 Task: Add an event with the title Second Coffee Meeting with a Client, date '2023/10/17', time 8:30 AM to 10:30 AMand add a description: The employee will receive specific and constructive feedback regarding their performance, highlighting areas of strength and areas that require improvement. The feedback will be based on objective criteria and performance metrics.Select event color  Banana . Add location for the event as: 654 Sheikh Zayed Grand Mosque, Abu Dhabi, UAE, logged in from the account softage.6@softage.netand send the event invitation to softage.10@softage.net and softage.4@softage.net. Set a reminder for the event Doesn't repeat
Action: Mouse moved to (77, 95)
Screenshot: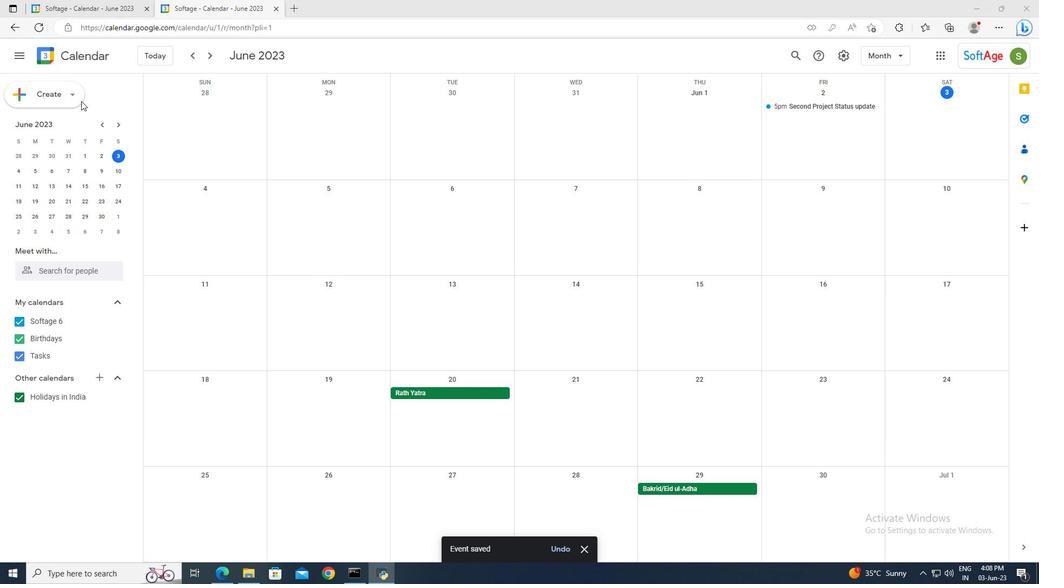 
Action: Mouse pressed left at (77, 95)
Screenshot: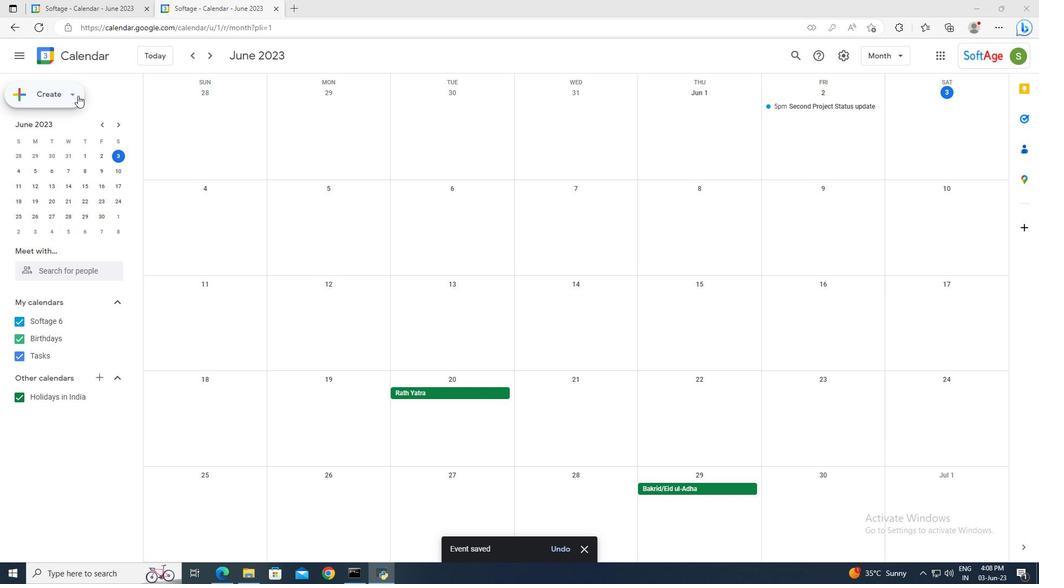 
Action: Mouse moved to (80, 124)
Screenshot: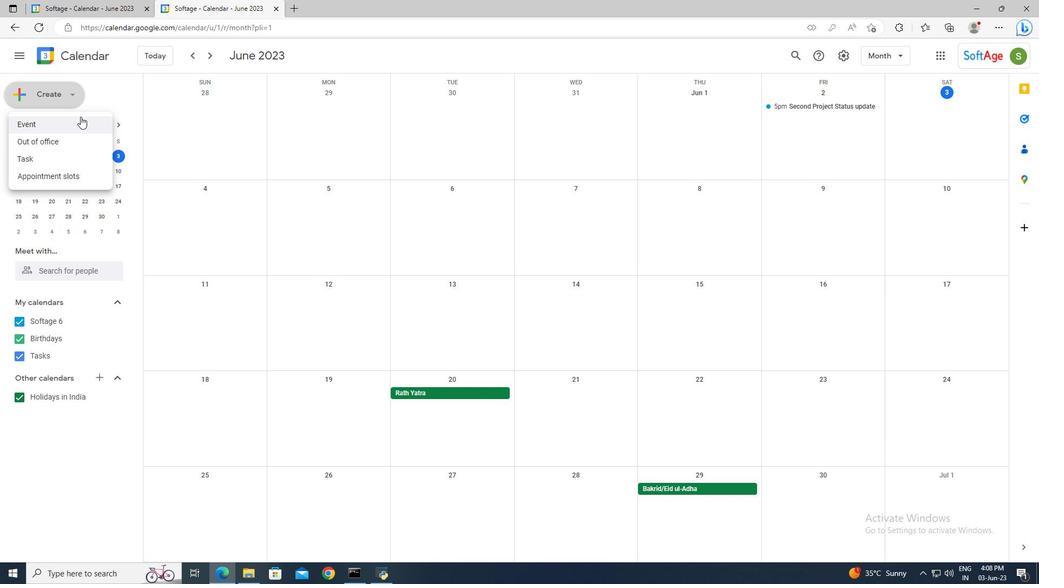 
Action: Mouse pressed left at (80, 124)
Screenshot: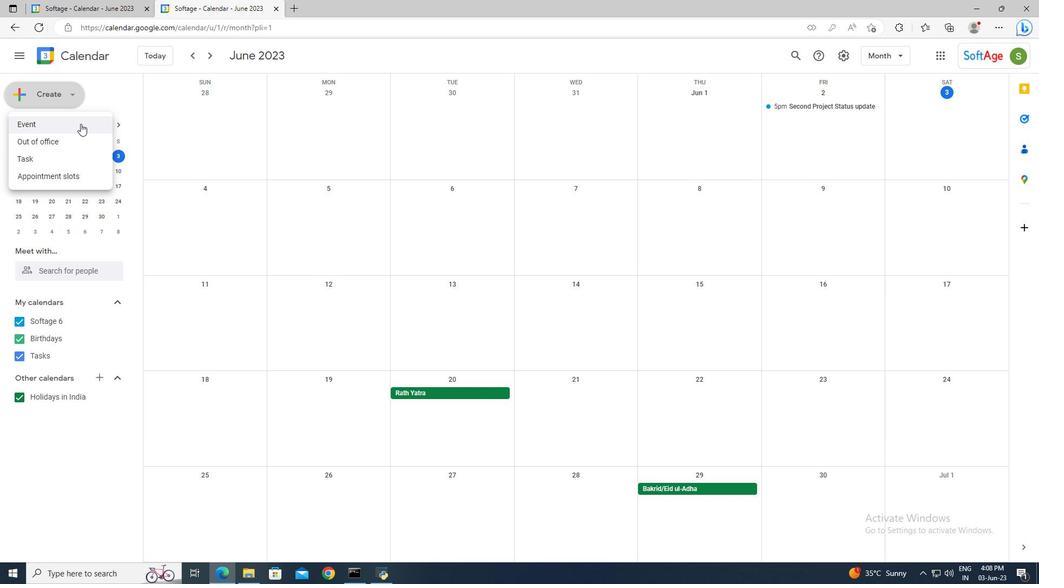 
Action: Mouse moved to (773, 363)
Screenshot: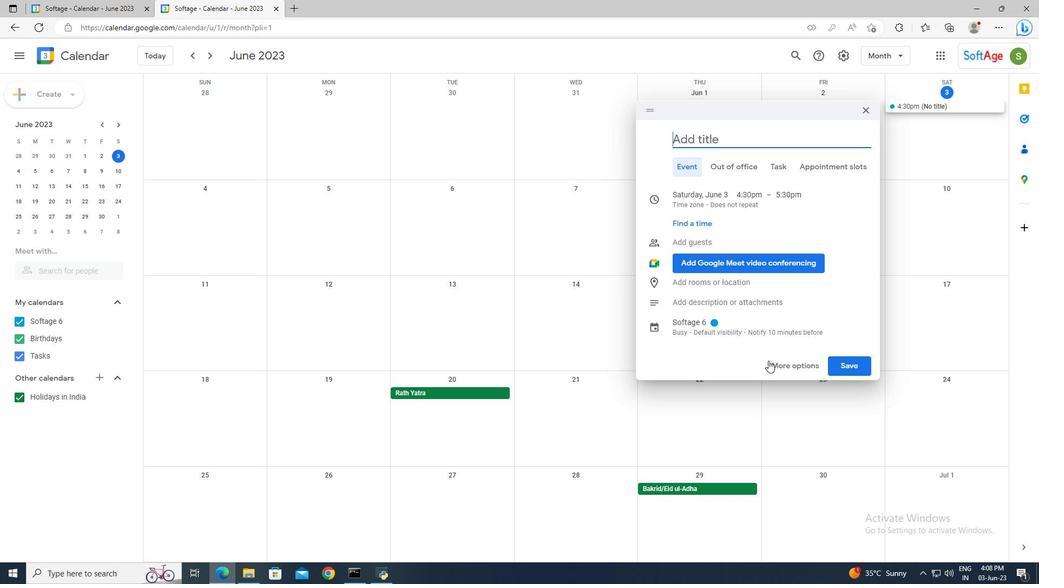
Action: Mouse pressed left at (773, 363)
Screenshot: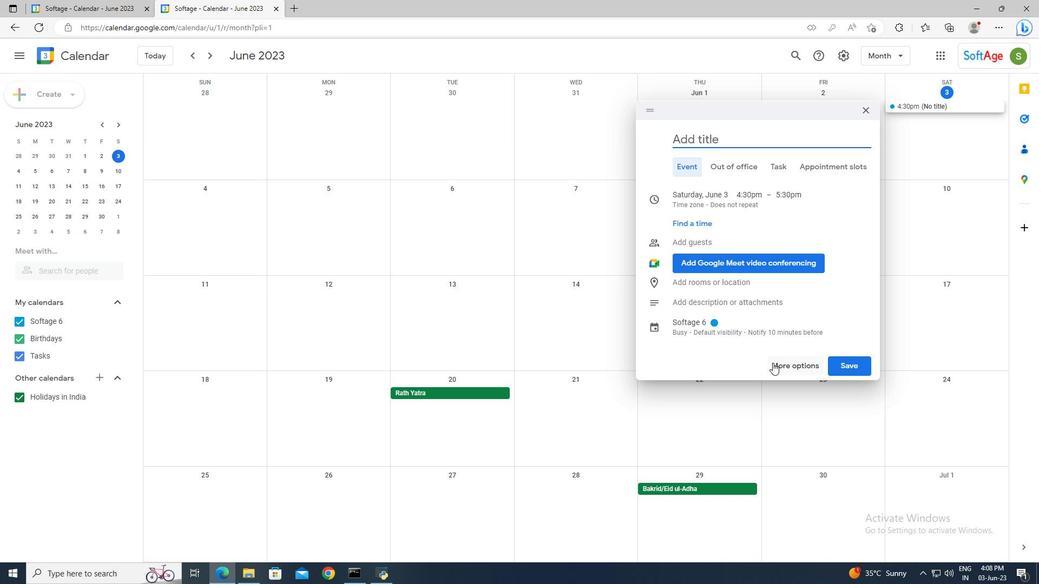 
Action: Mouse moved to (355, 64)
Screenshot: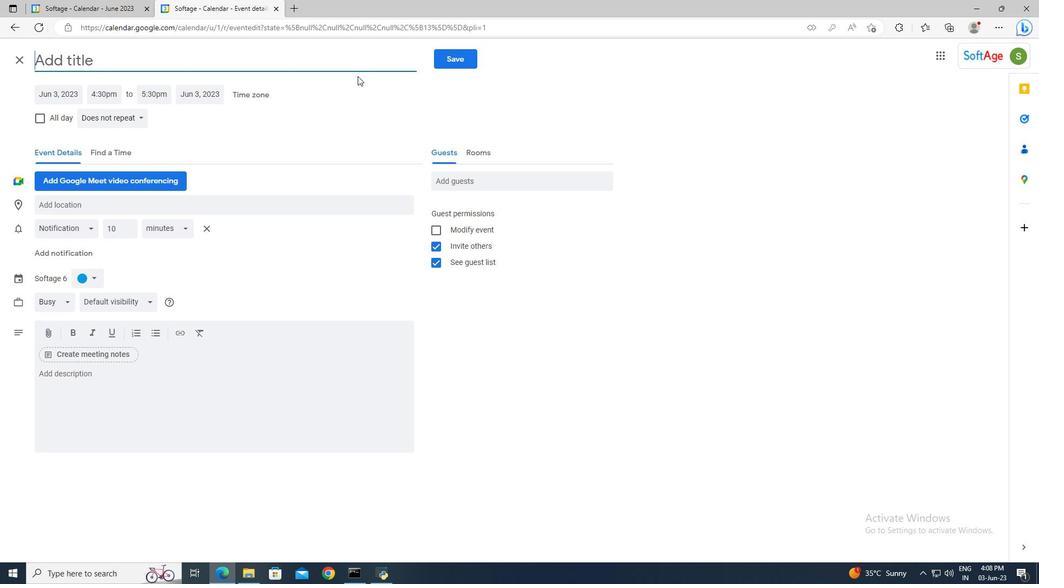 
Action: Mouse pressed left at (355, 64)
Screenshot: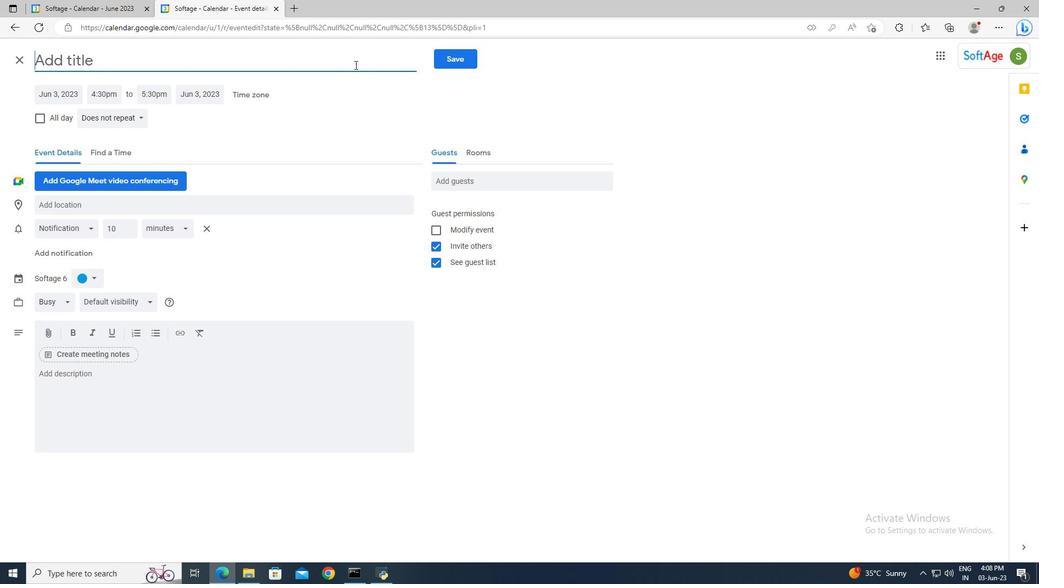 
Action: Key pressed <Key.shift>Second<Key.space><Key.shift>Coffee<Key.space><Key.shift>Meeting<Key.space>with<Key.space>a<Key.space><Key.shift>Client
Screenshot: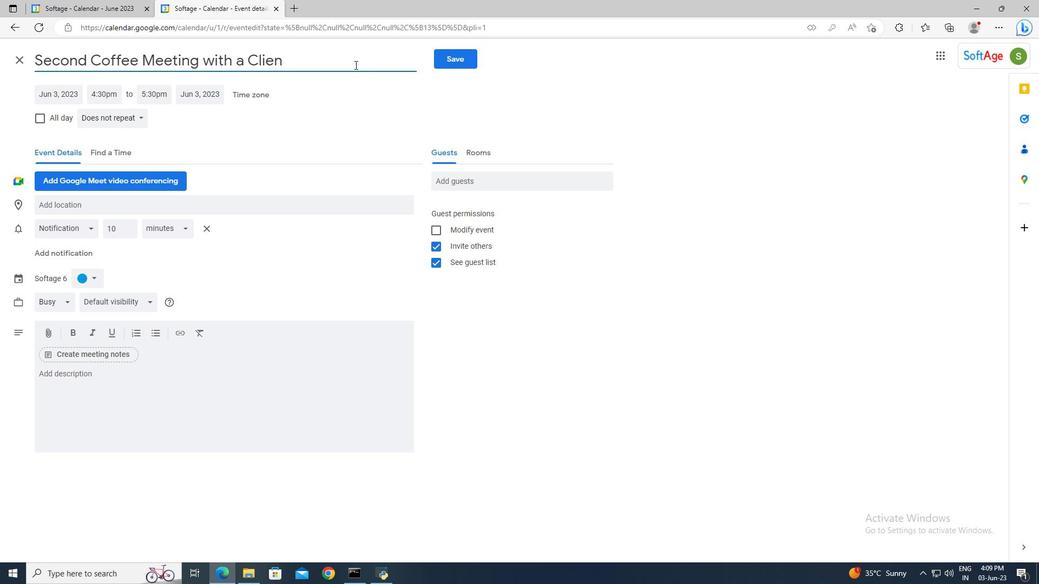 
Action: Mouse moved to (73, 96)
Screenshot: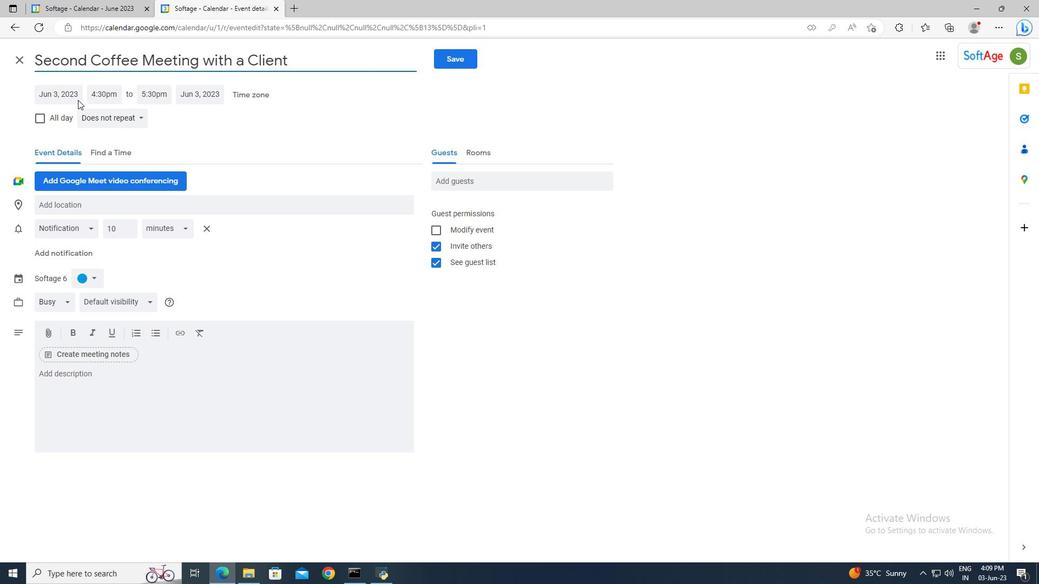 
Action: Mouse pressed left at (73, 96)
Screenshot: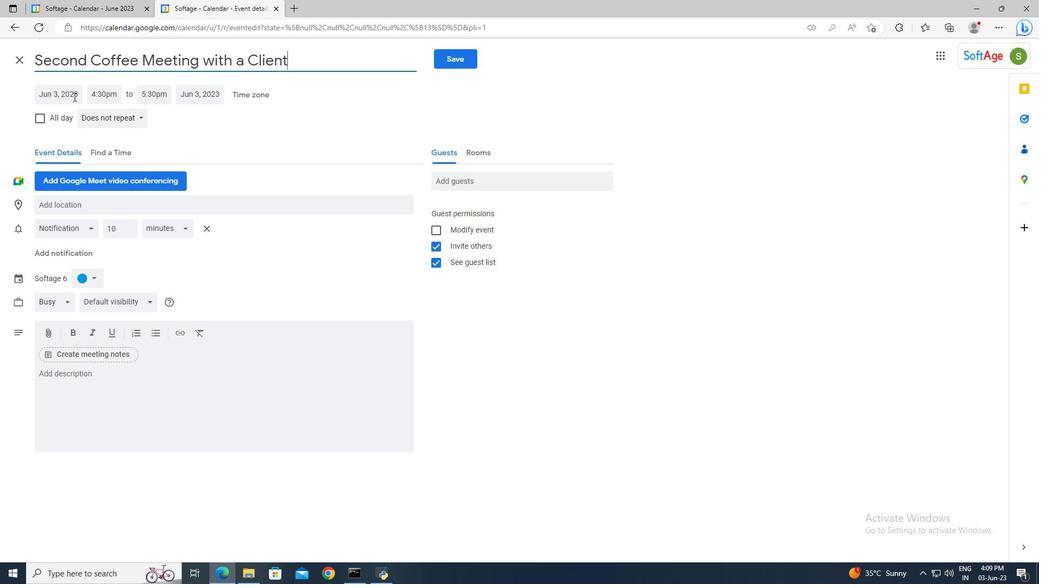 
Action: Mouse moved to (166, 114)
Screenshot: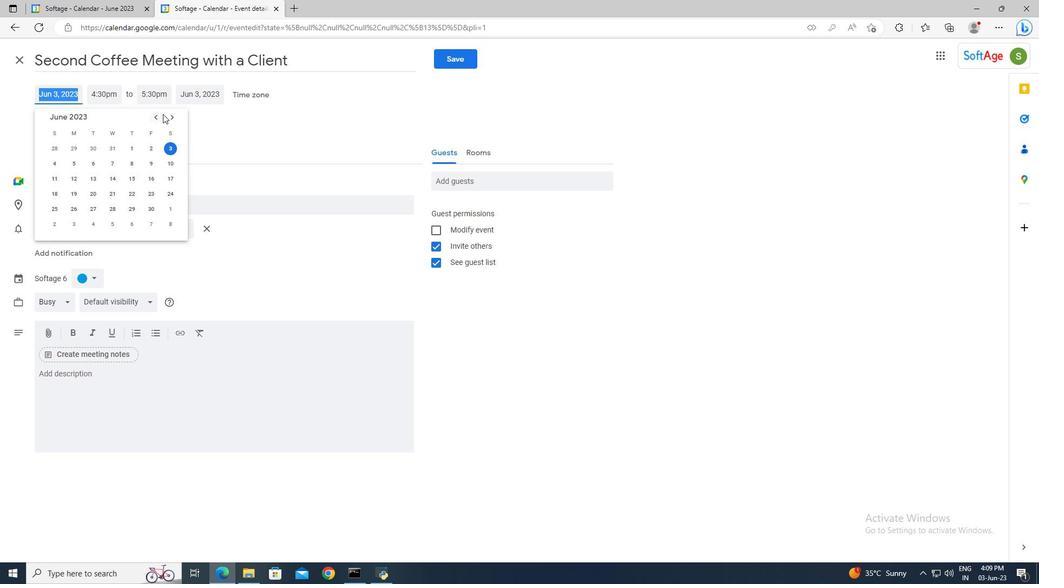 
Action: Mouse pressed left at (166, 114)
Screenshot: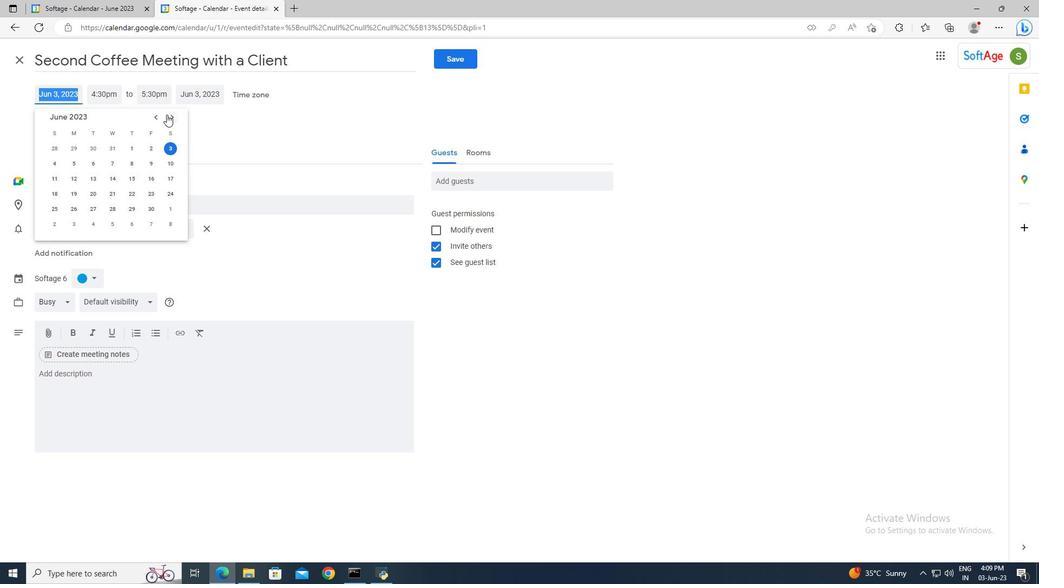 
Action: Mouse pressed left at (166, 114)
Screenshot: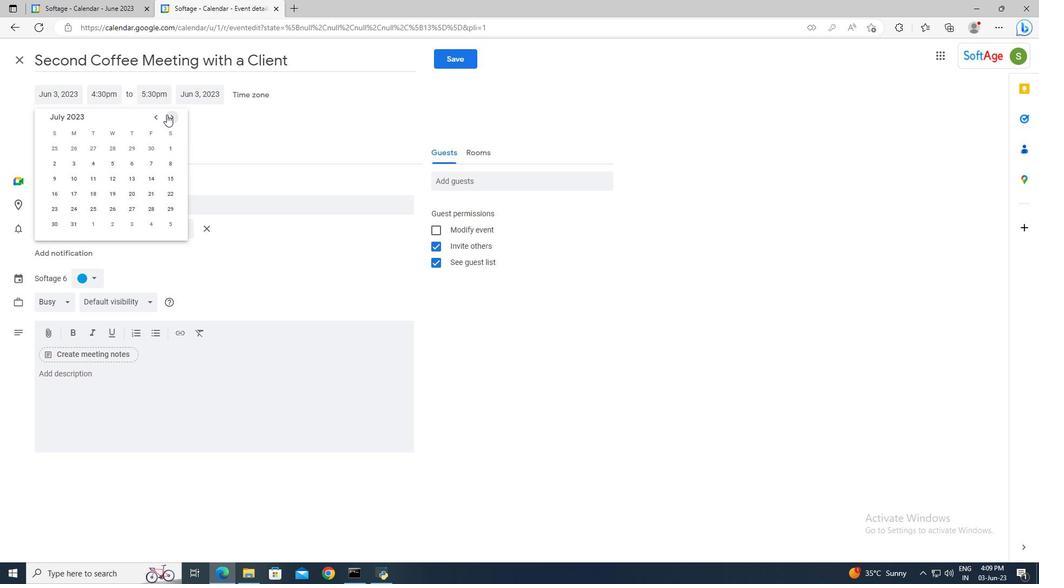 
Action: Mouse pressed left at (166, 114)
Screenshot: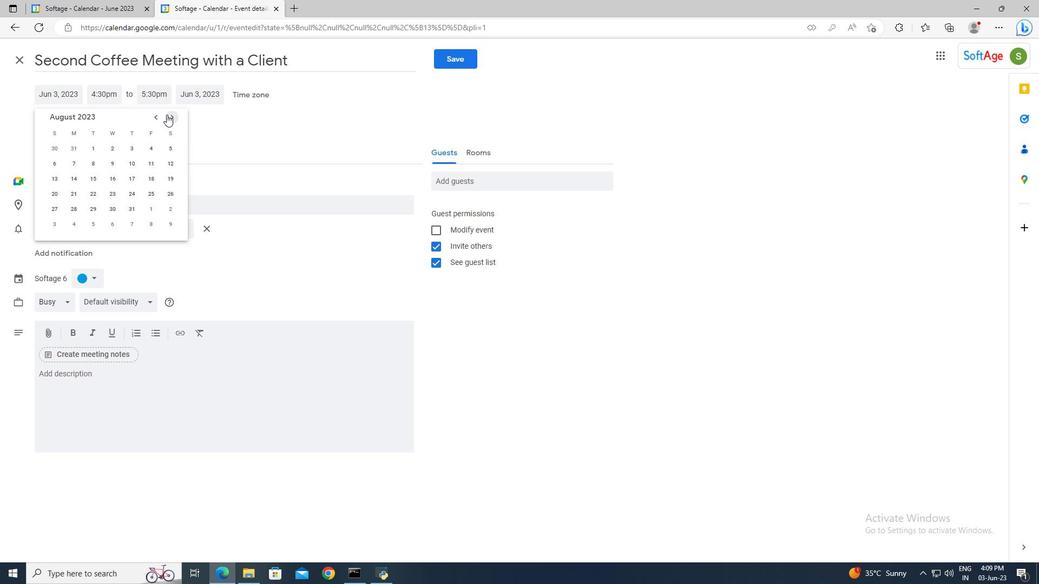 
Action: Mouse pressed left at (166, 114)
Screenshot: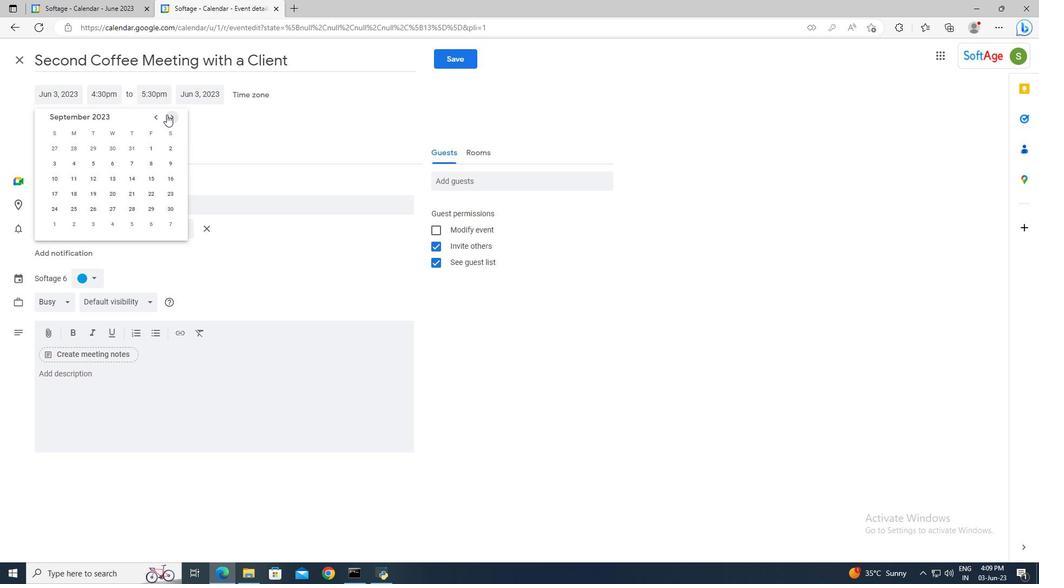 
Action: Mouse moved to (95, 177)
Screenshot: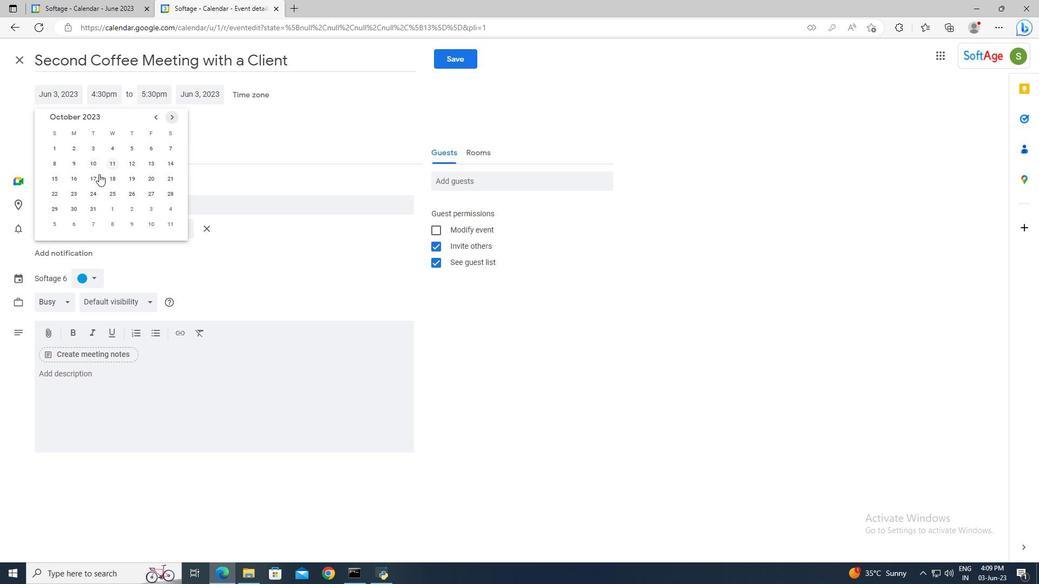 
Action: Mouse pressed left at (95, 177)
Screenshot: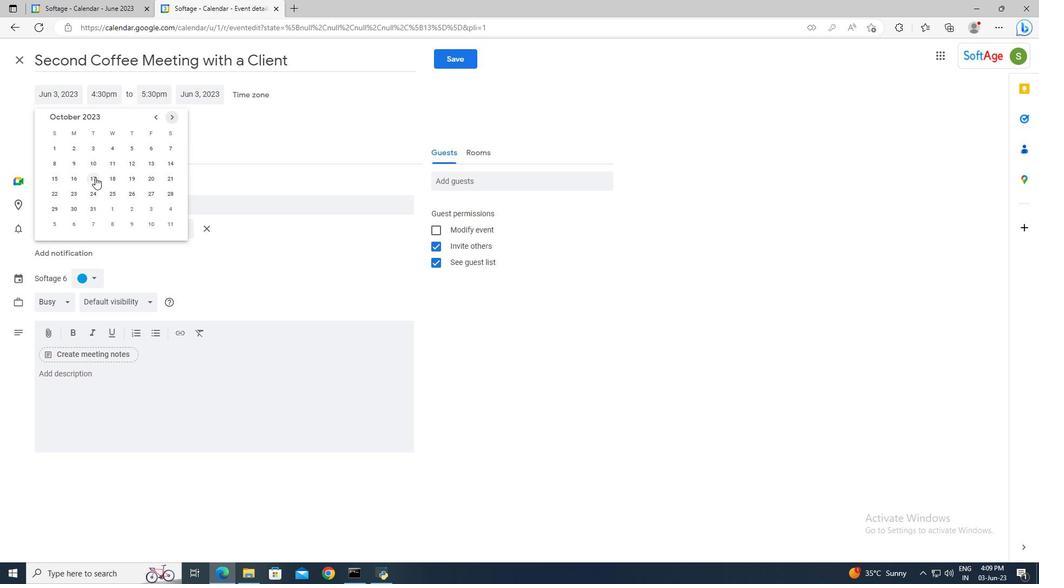 
Action: Mouse moved to (109, 100)
Screenshot: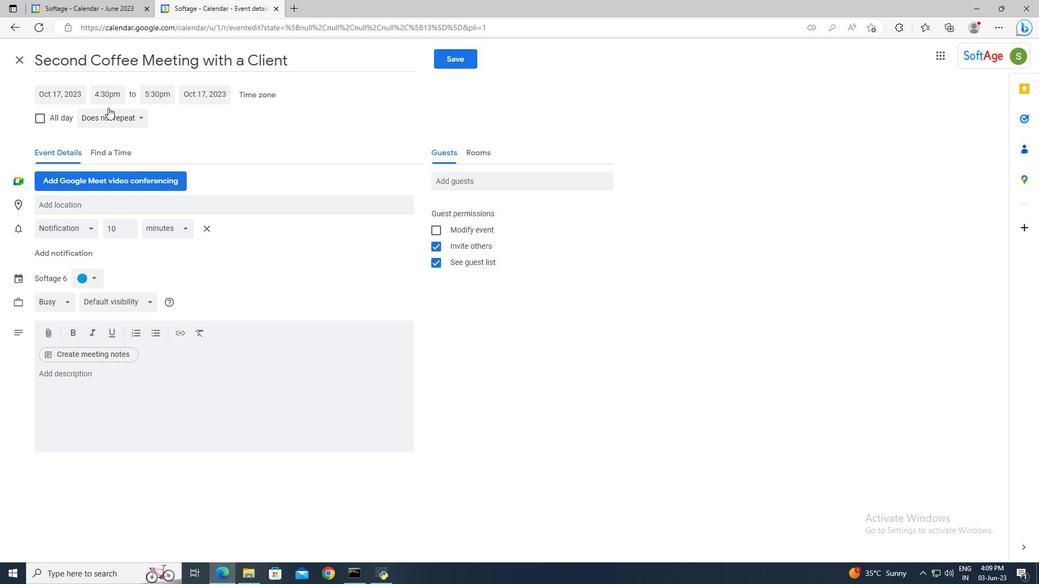 
Action: Mouse pressed left at (109, 100)
Screenshot: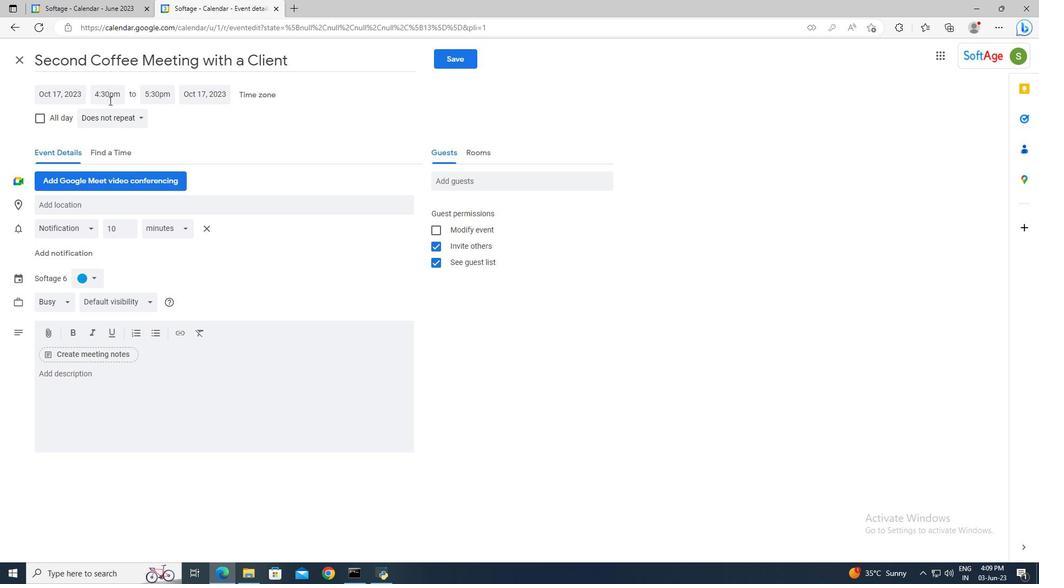 
Action: Key pressed 8<Key.shift>:30am<Key.enter><Key.tab>10<Key.shift>:
Screenshot: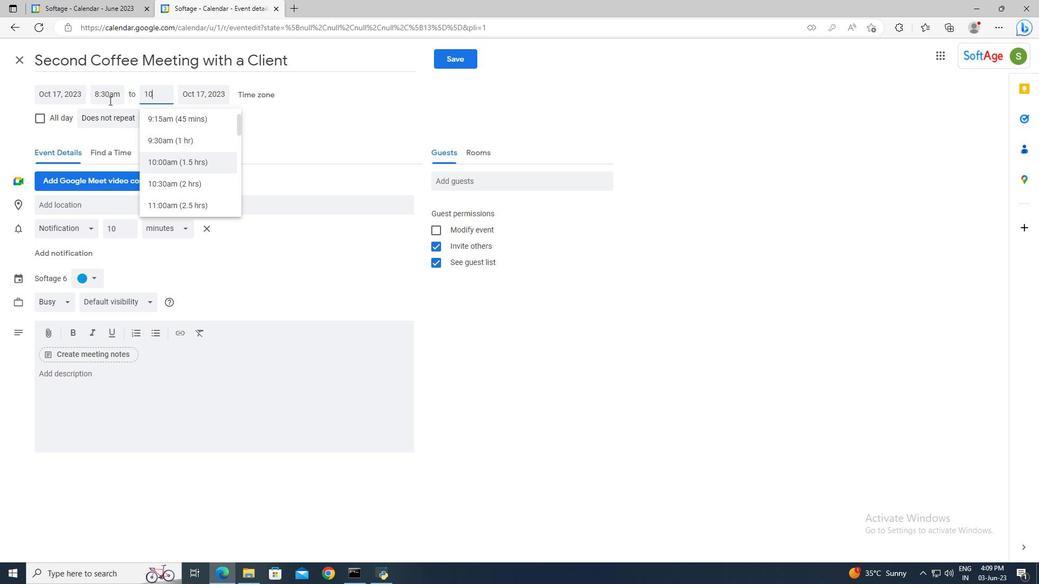
Action: Mouse moved to (109, 100)
Screenshot: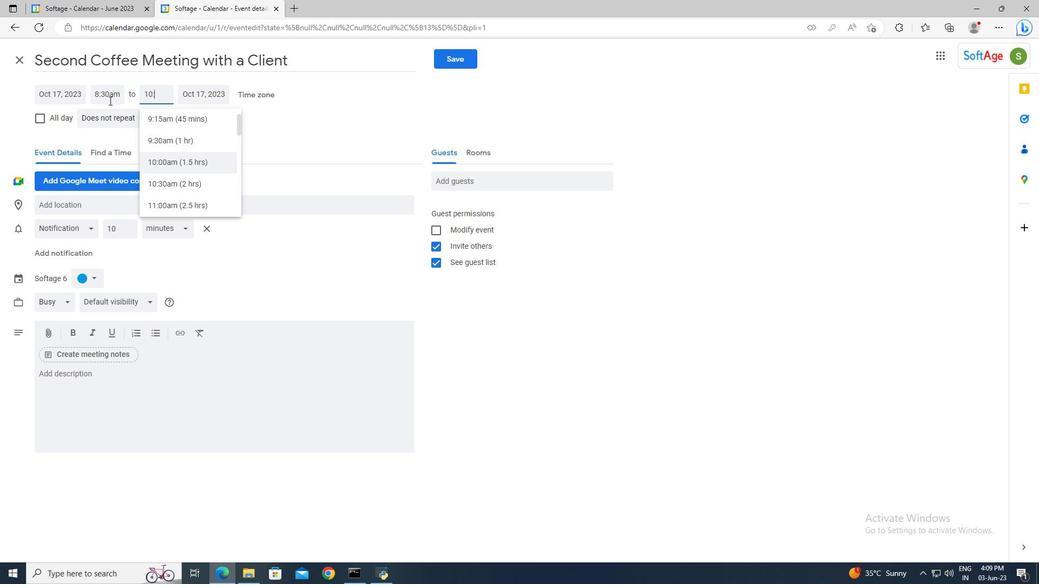 
Action: Key pressed 30<Key.enter>
Screenshot: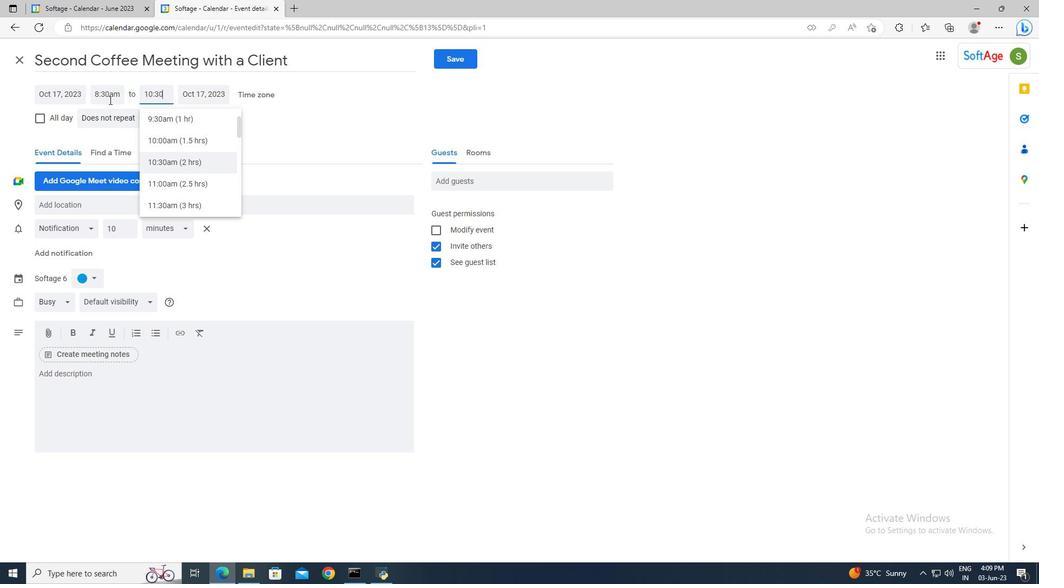 
Action: Mouse moved to (145, 378)
Screenshot: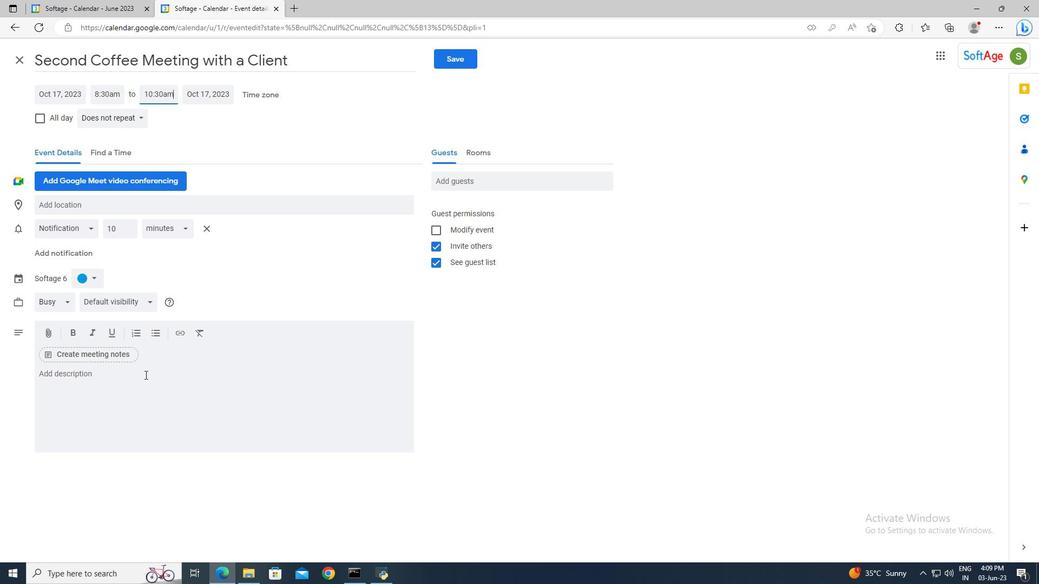 
Action: Mouse pressed left at (145, 378)
Screenshot: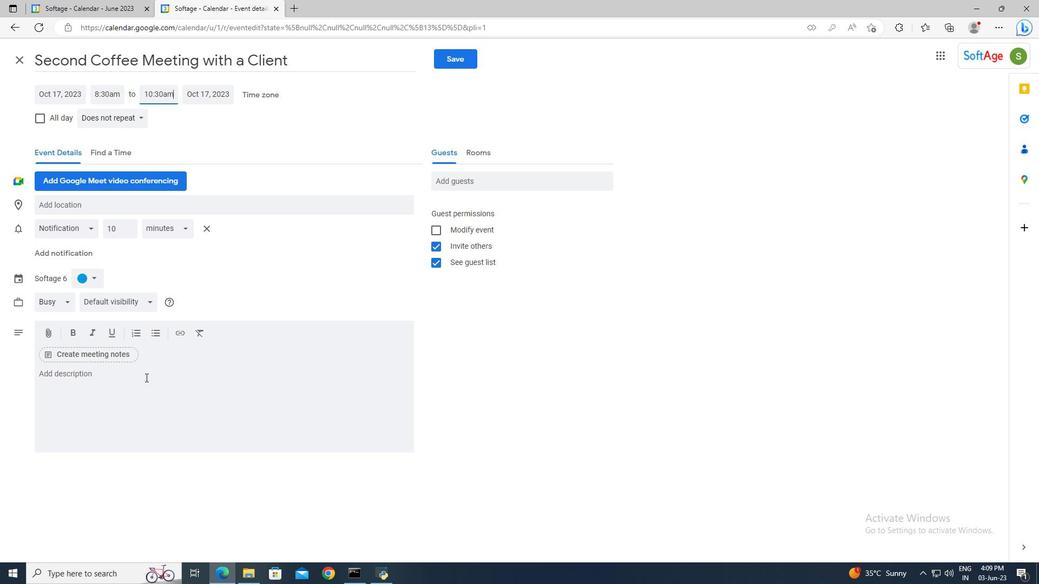 
Action: Mouse moved to (145, 378)
Screenshot: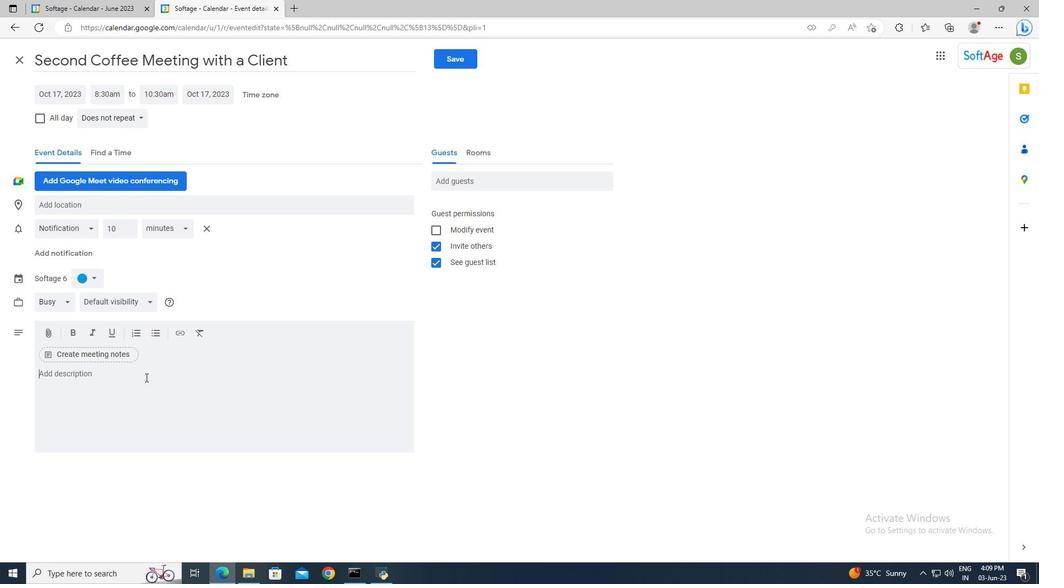 
Action: Key pressed <Key.shift>The<Key.space>employee<Key.space>will<Key.space>receive<Key.space>specific<Key.space>and<Key.space>constructive<Key.space>feedback<Key.space>regarg<Key.backspace>ding<Key.space>their<Key.space>performance,<Key.space>highlighting<Key.space>areas<Key.space>of<Key.space>strength<Key.space>and<Key.space>areas<Key.space>o<Key.backspace>that<Key.space>require<Key.space>improvement.<Key.space><Key.shift>The<Key.space>feedback<Key.space>will<Key.space>be<Key.space>based<Key.space>on<Key.space>objective<Key.space>criteria<Key.space>and<Key.space>performance<Key.space>metrics.
Screenshot: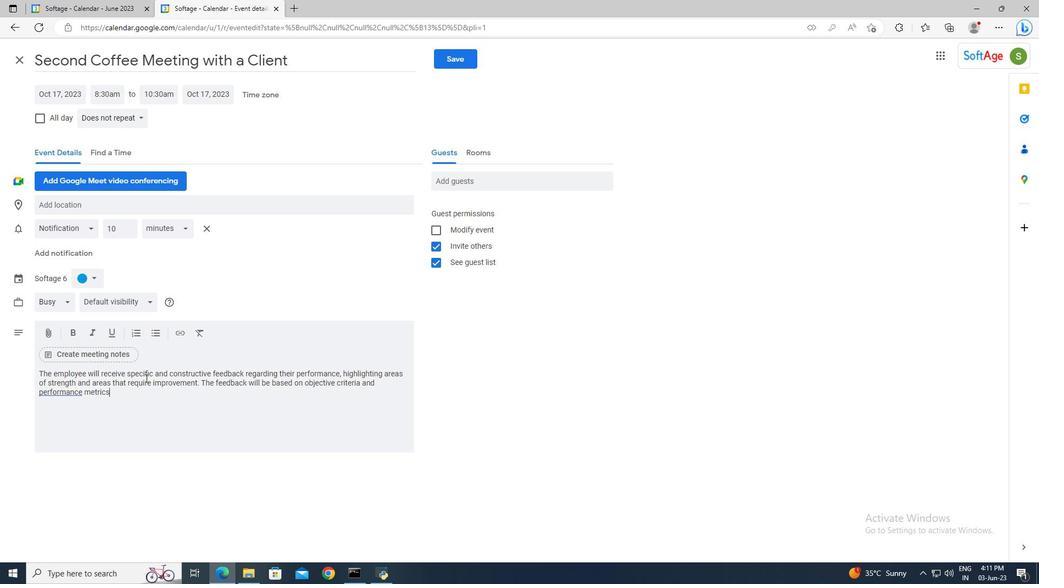 
Action: Mouse moved to (94, 277)
Screenshot: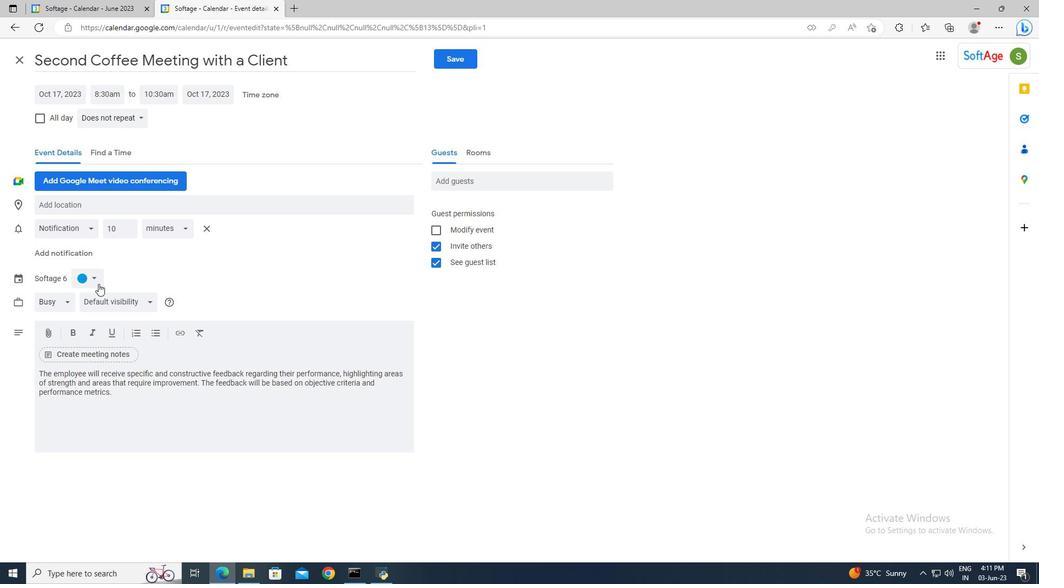 
Action: Mouse pressed left at (94, 277)
Screenshot: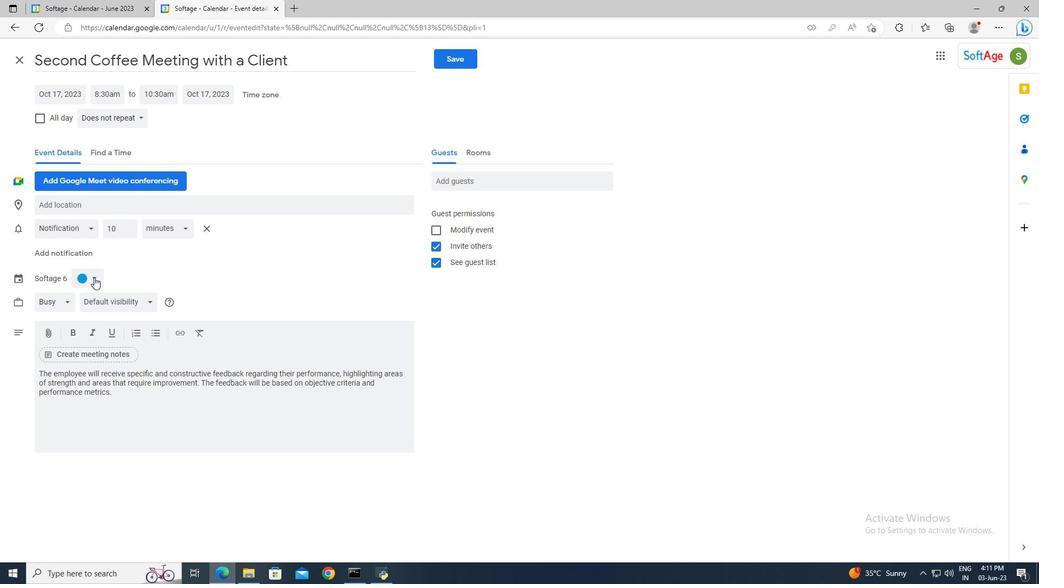 
Action: Mouse moved to (95, 290)
Screenshot: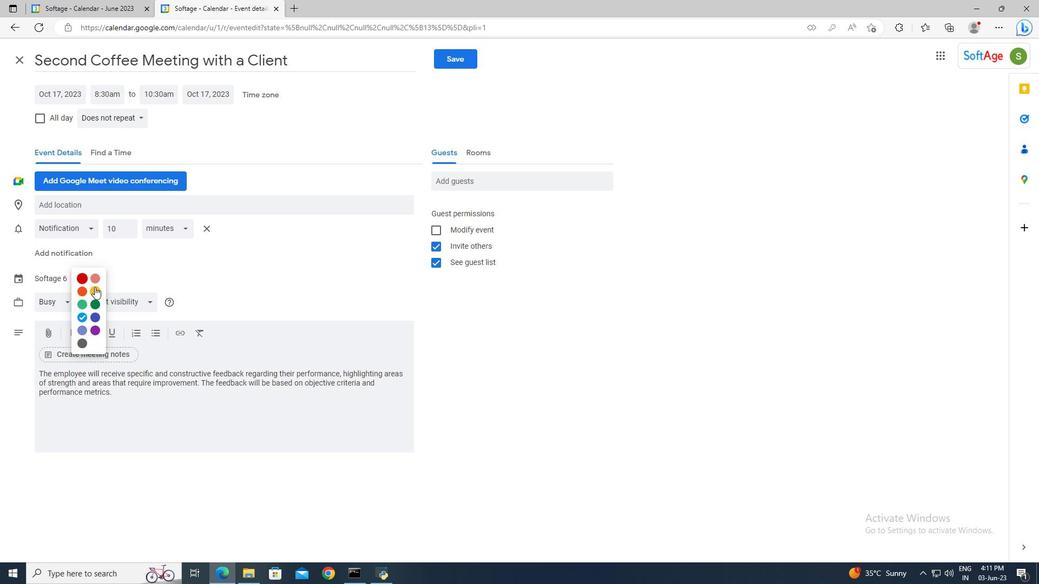 
Action: Mouse pressed left at (95, 290)
Screenshot: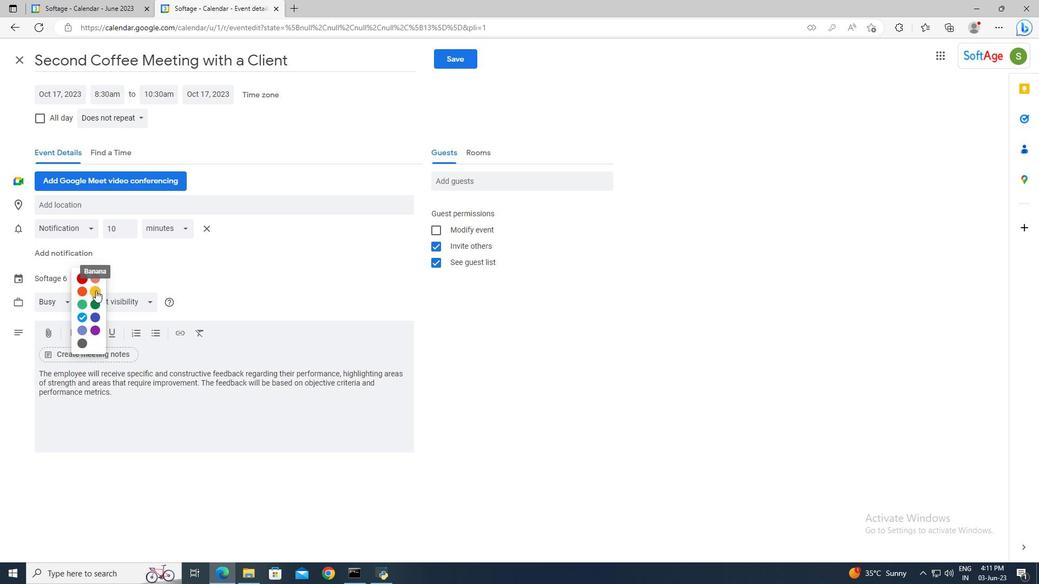 
Action: Mouse moved to (107, 211)
Screenshot: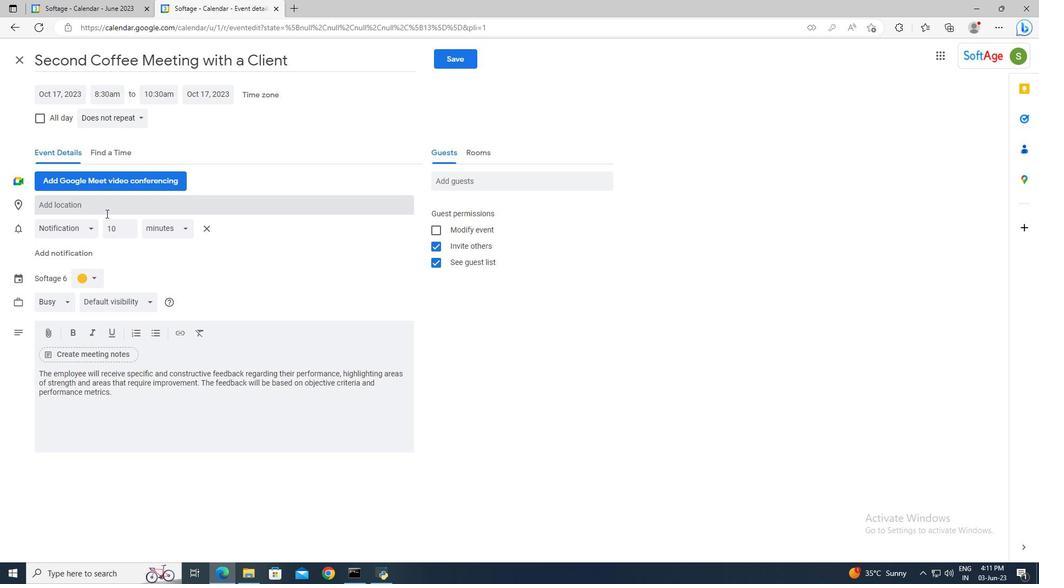 
Action: Mouse pressed left at (107, 211)
Screenshot: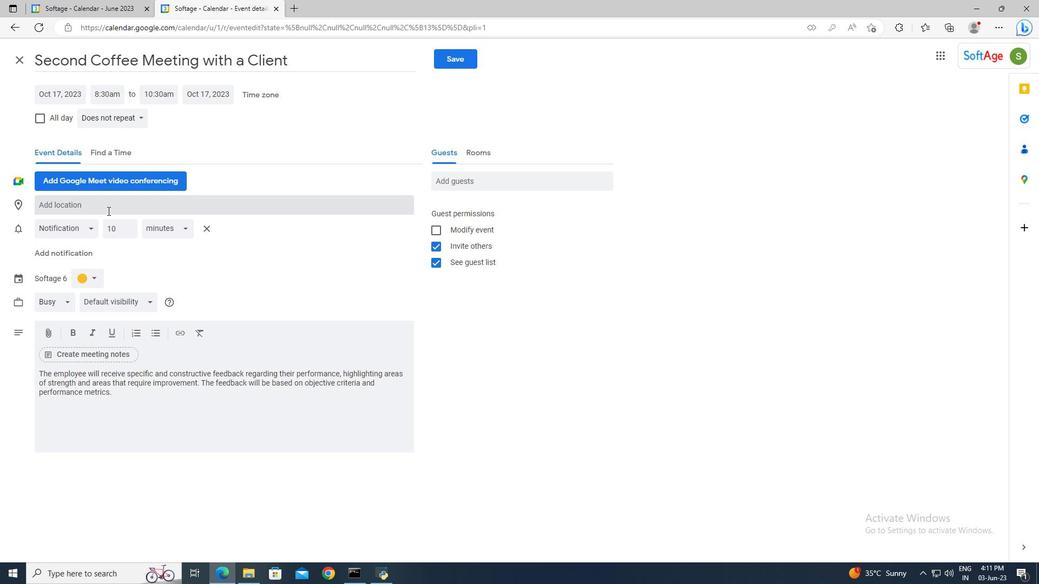 
Action: Key pressed 654<Key.space><Key.shift>Sheikh<Key.space><Key.shift>Zayed<Key.space><Key.shift><Key.shift><Key.shift><Key.shift>Grand<Key.space><Key.shift_r>Mosque,<Key.space><Key.shift>Abu<Key.space><Key.shift>Dhabi,<Key.space><Key.shift><Key.shift><Key.shift><Key.shift><Key.shift><Key.shift><Key.shift><Key.shift><Key.shift><Key.shift><Key.shift><Key.shift><Key.shift><Key.shift>U<Key.shift>AE<Key.enter>
Screenshot: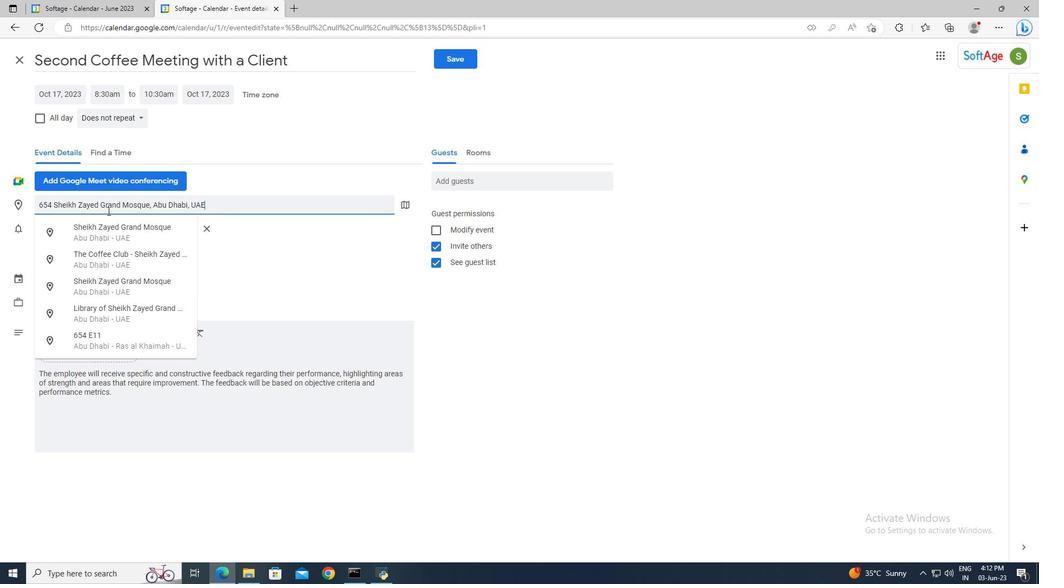 
Action: Mouse moved to (464, 176)
Screenshot: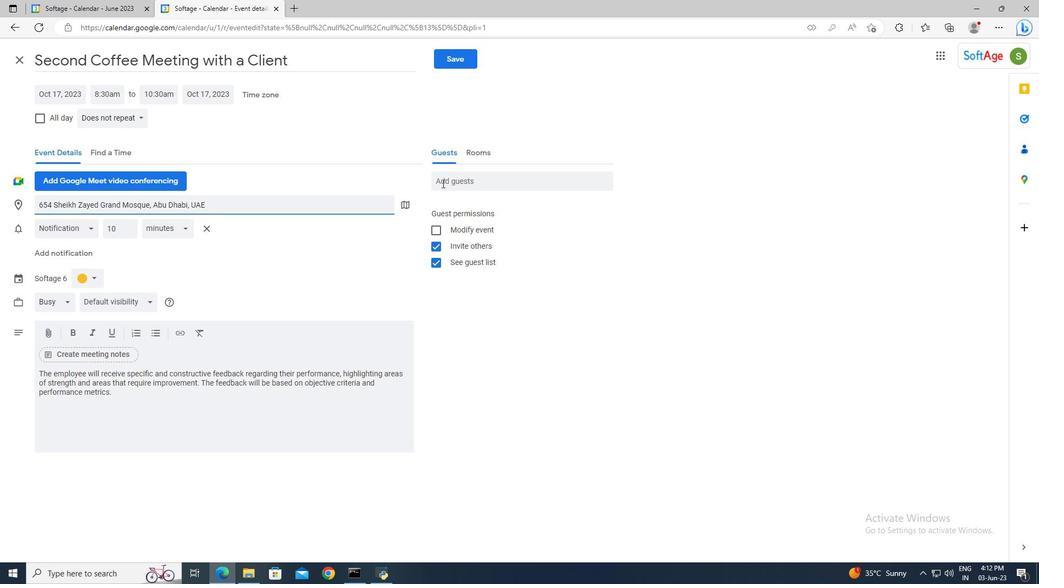
Action: Mouse pressed left at (464, 176)
Screenshot: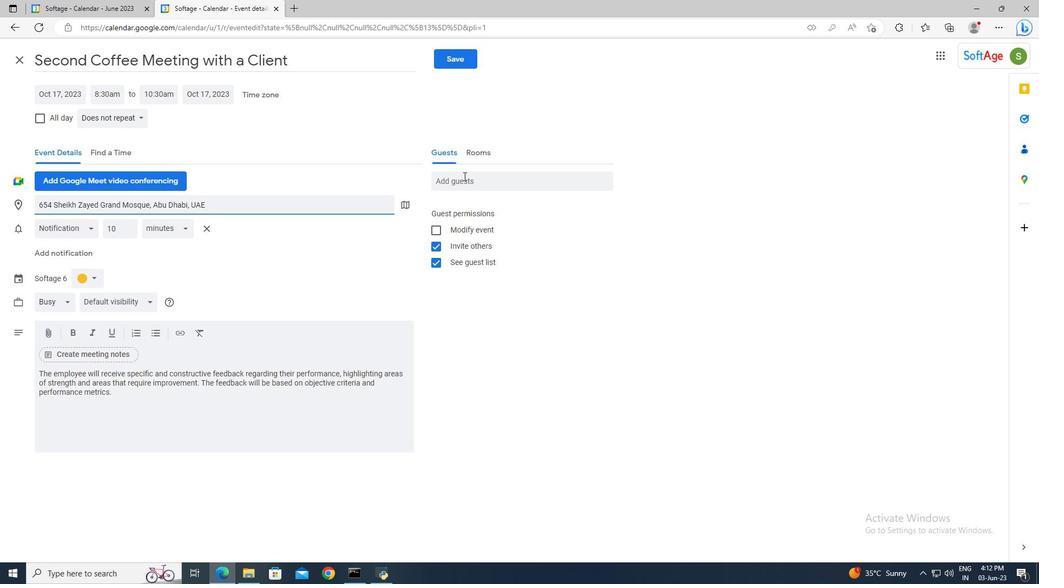 
Action: Mouse moved to (460, 175)
Screenshot: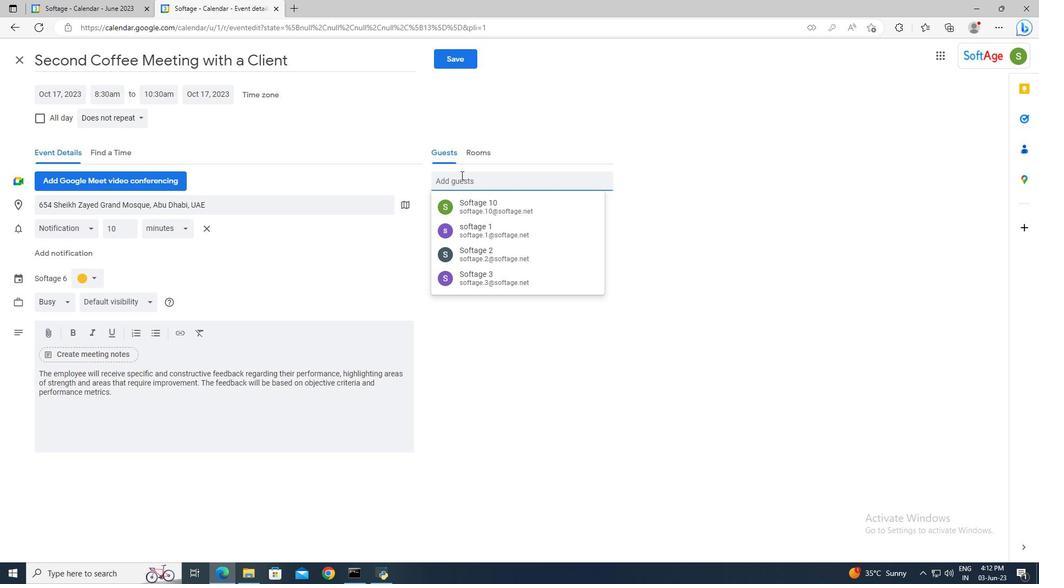 
Action: Key pressed so
Screenshot: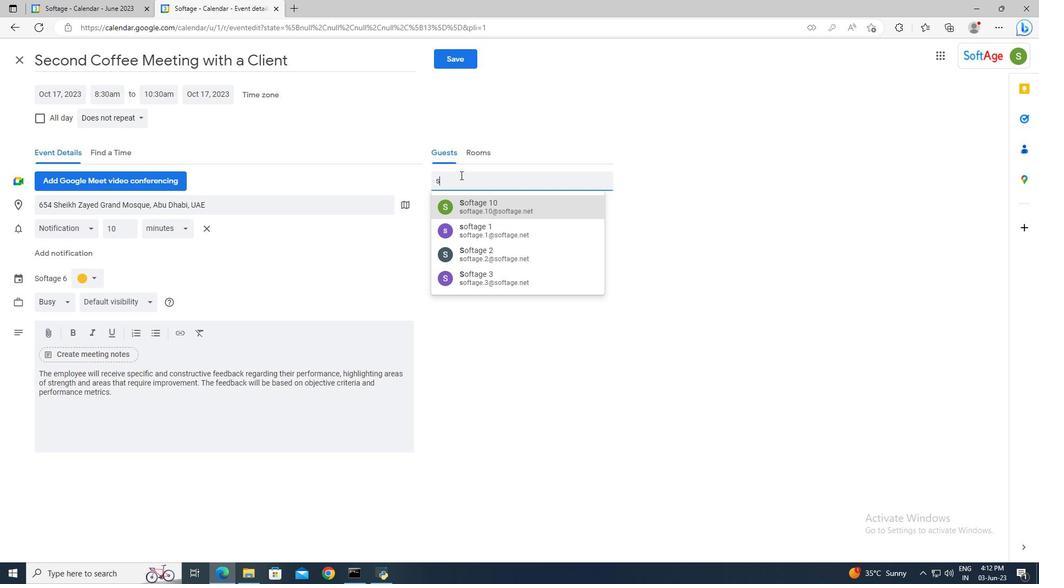
Action: Mouse moved to (460, 175)
Screenshot: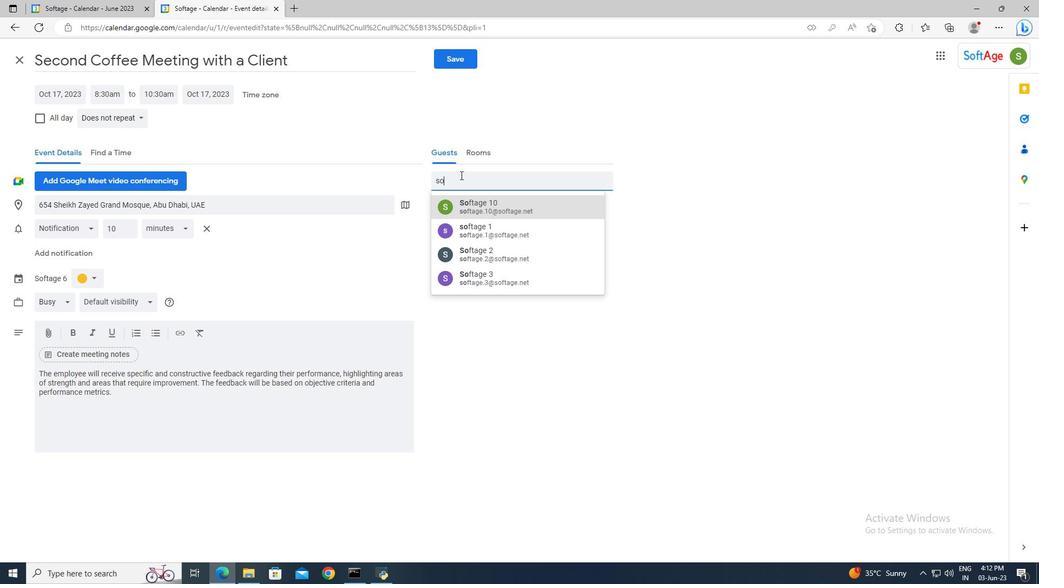
Action: Key pressed ft
Screenshot: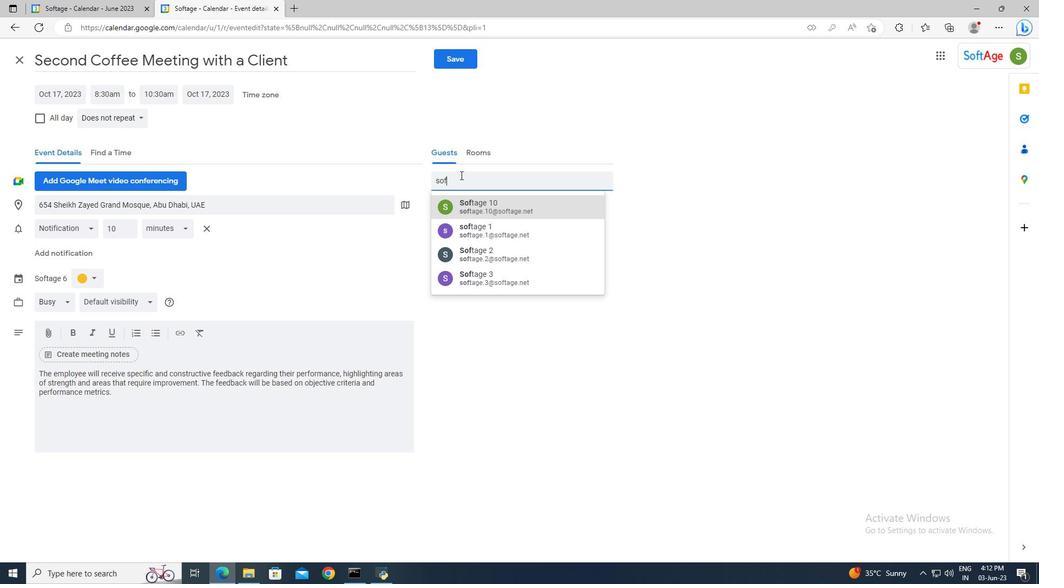 
Action: Mouse moved to (460, 174)
Screenshot: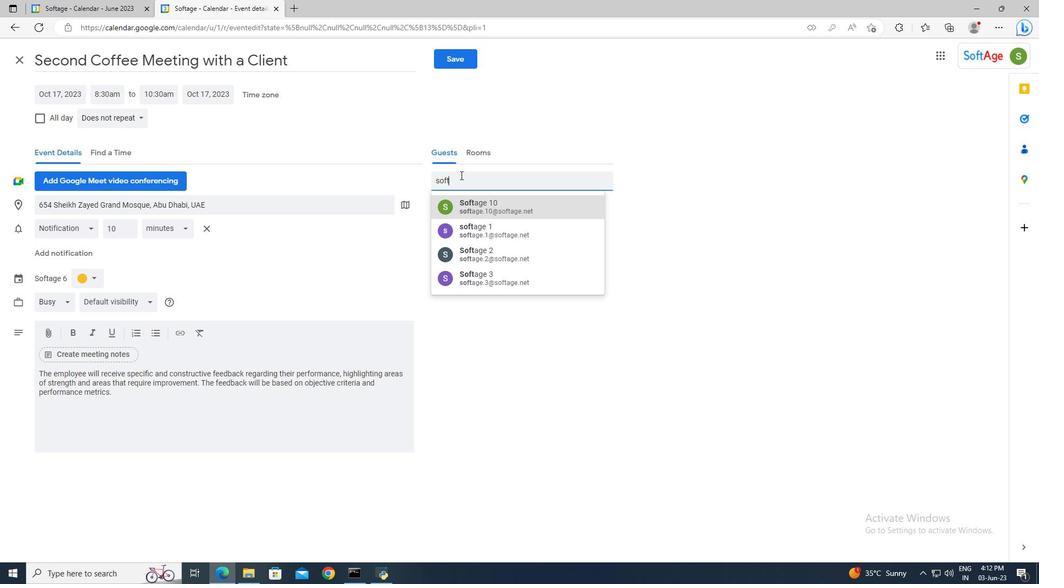 
Action: Key pressed ag
Screenshot: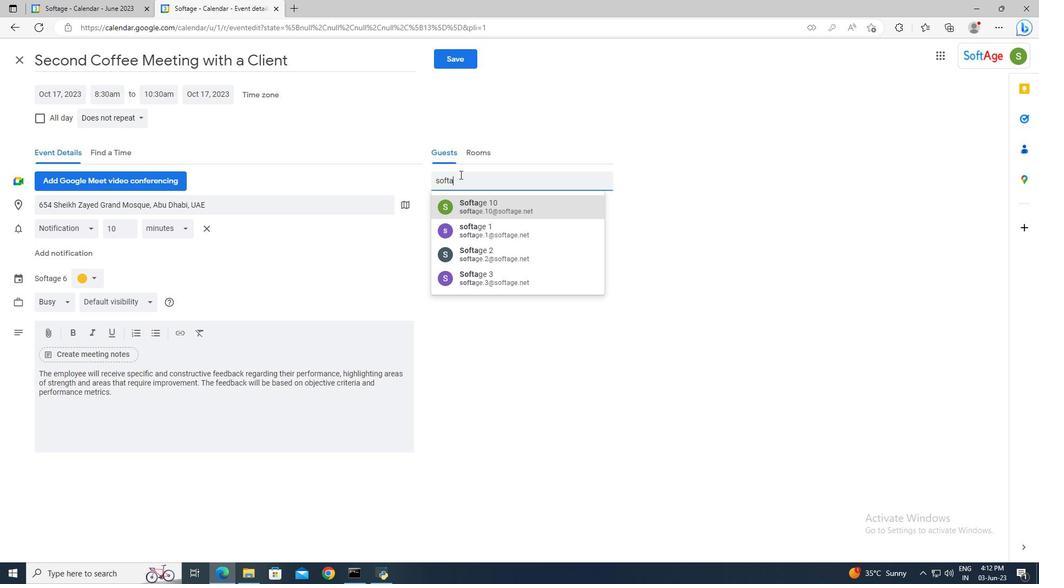 
Action: Mouse moved to (460, 174)
Screenshot: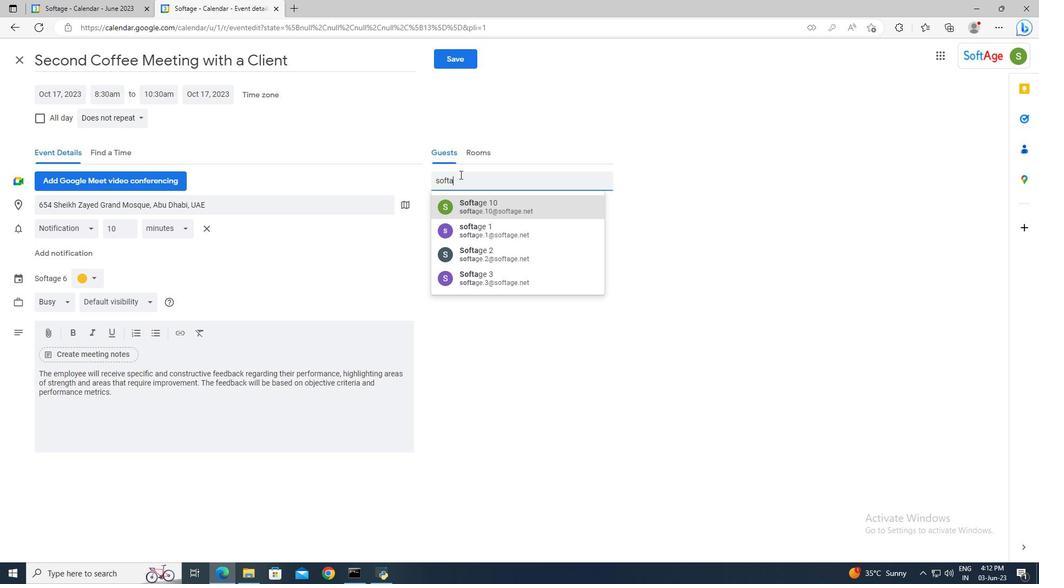 
Action: Key pressed e.10<Key.shift>@softage.net<Key.enter>softage.4<Key.shift>@softage.net<Key.enter>
Screenshot: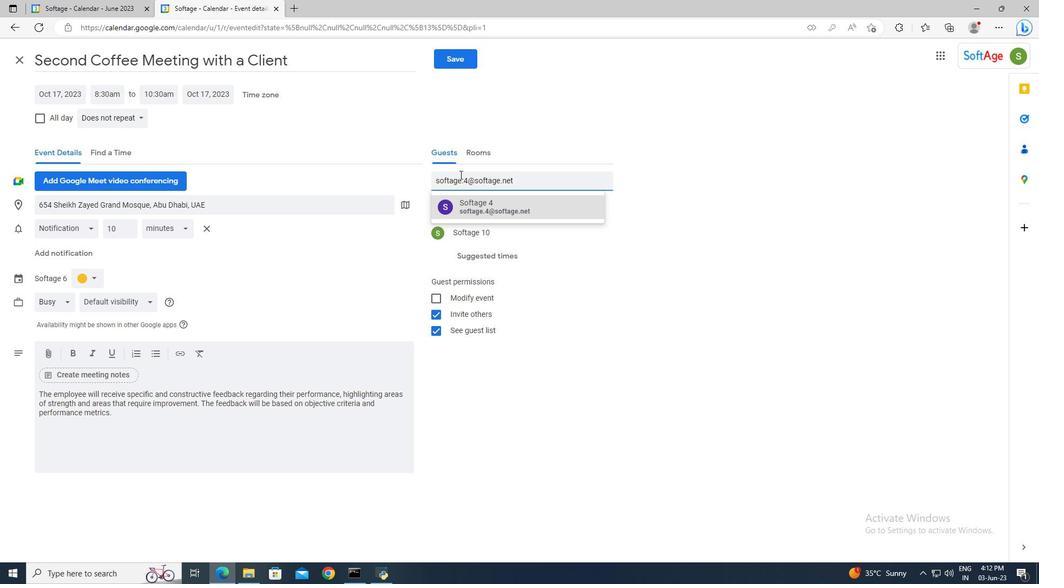 
Action: Mouse moved to (141, 114)
Screenshot: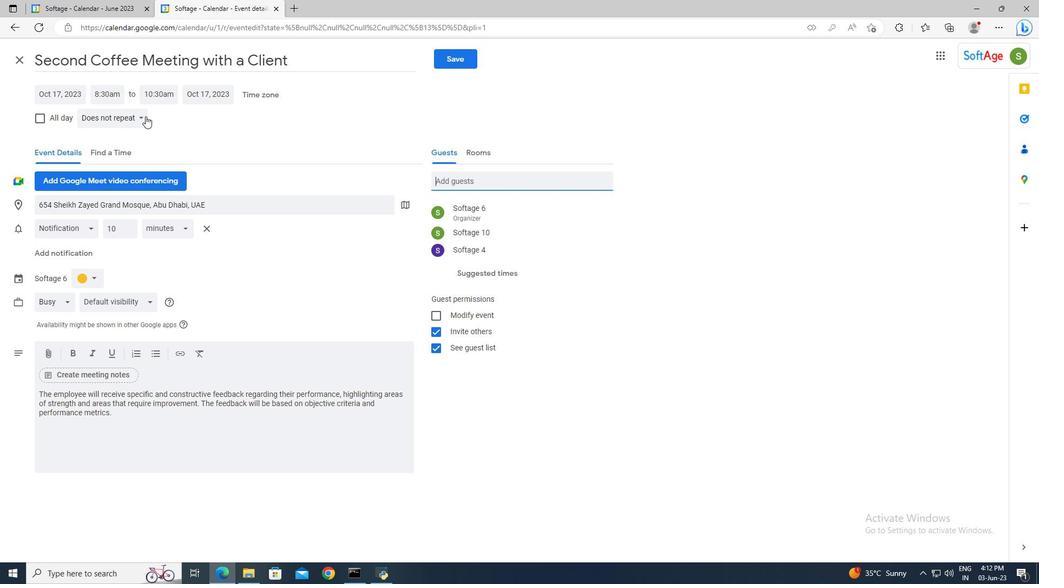 
Action: Mouse pressed left at (141, 114)
Screenshot: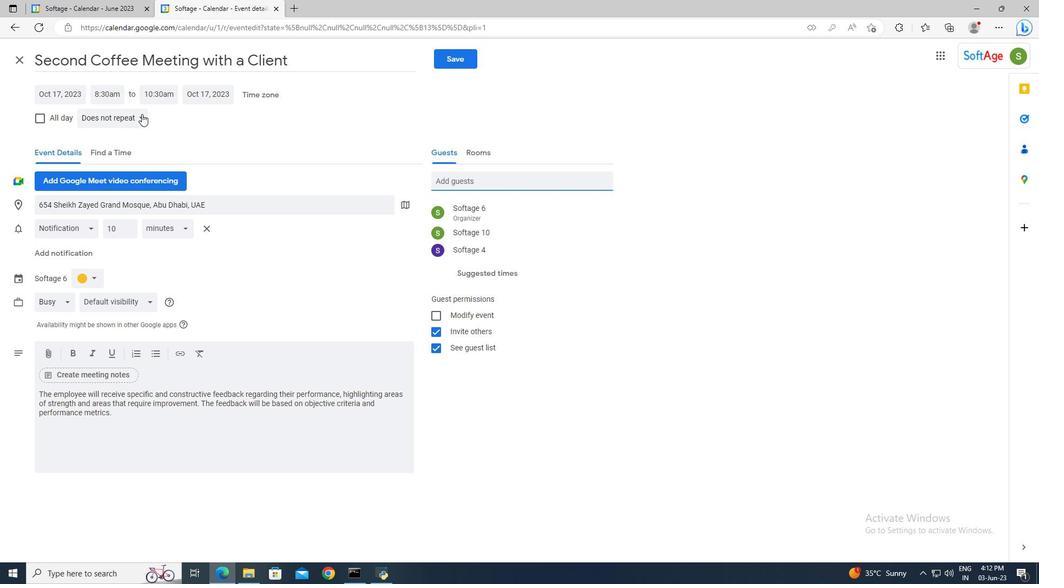 
Action: Mouse moved to (142, 118)
Screenshot: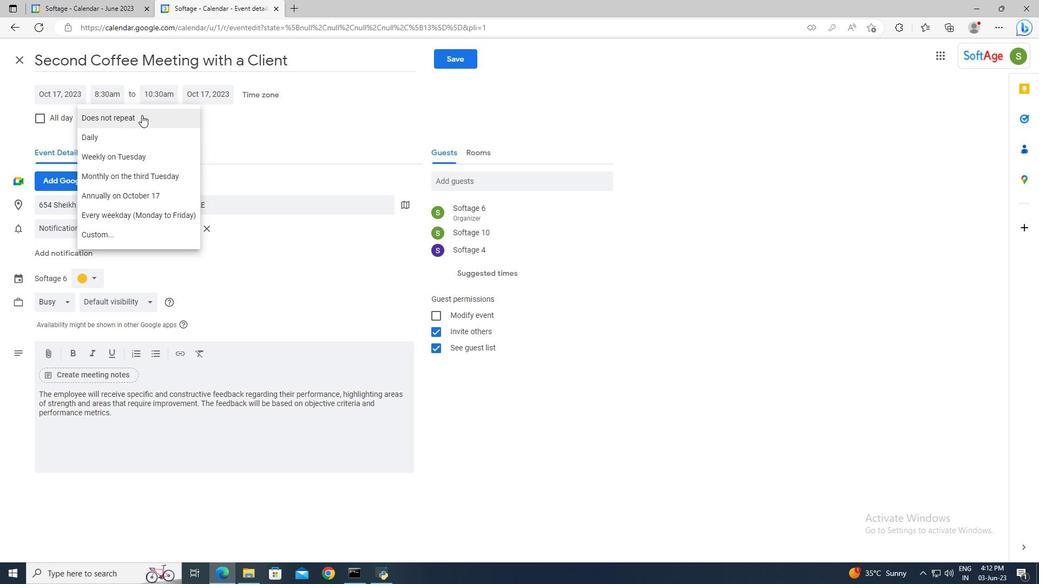 
Action: Mouse pressed left at (142, 118)
Screenshot: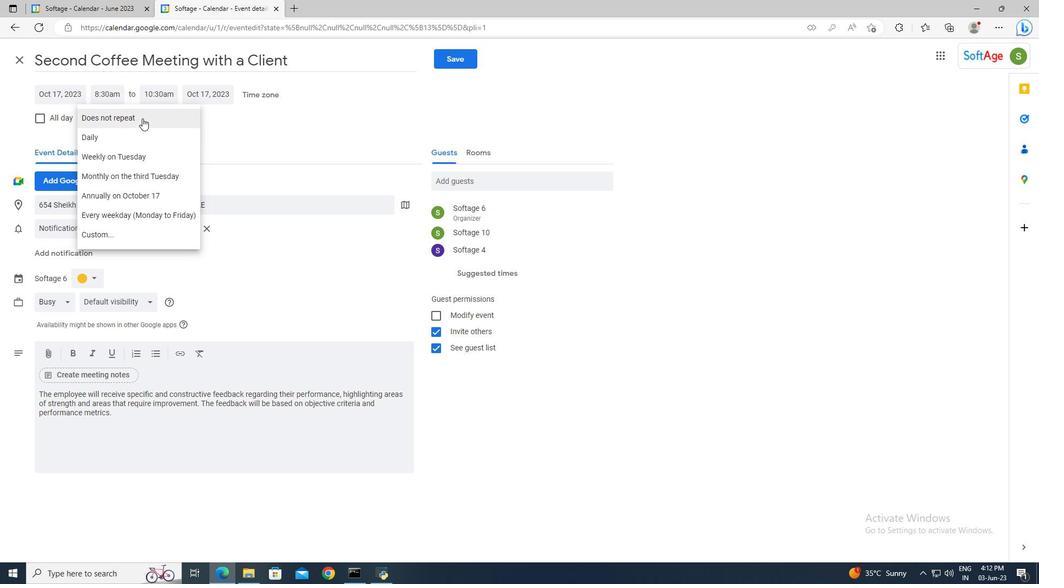 
Action: Mouse moved to (449, 60)
Screenshot: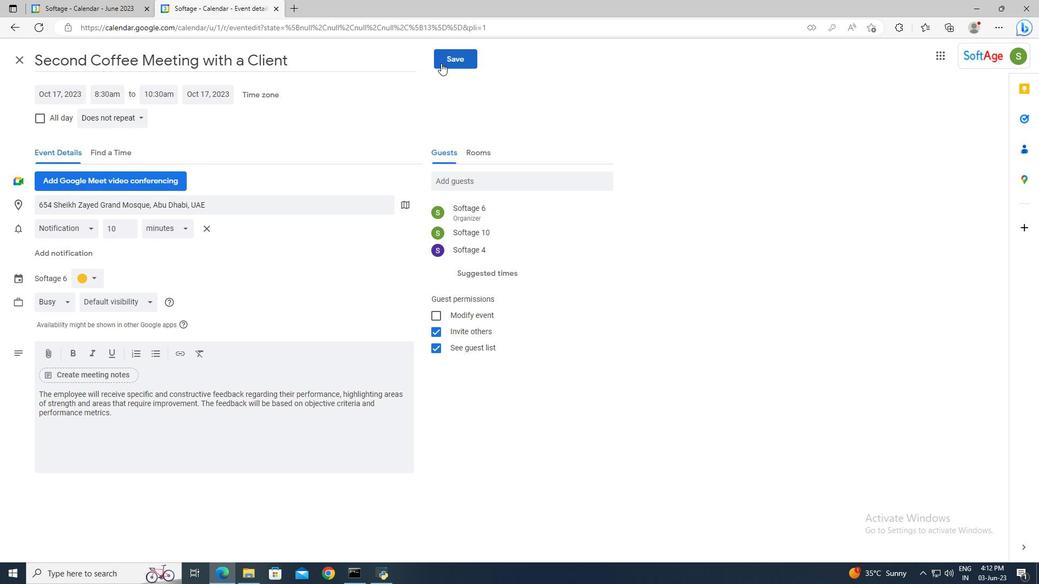 
Action: Mouse pressed left at (449, 60)
Screenshot: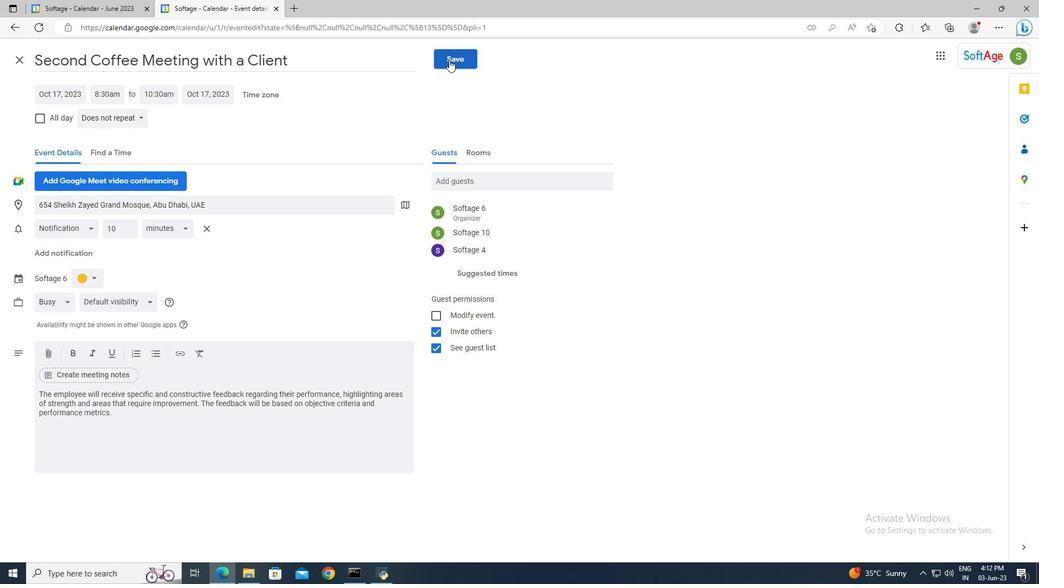 
Action: Mouse moved to (620, 323)
Screenshot: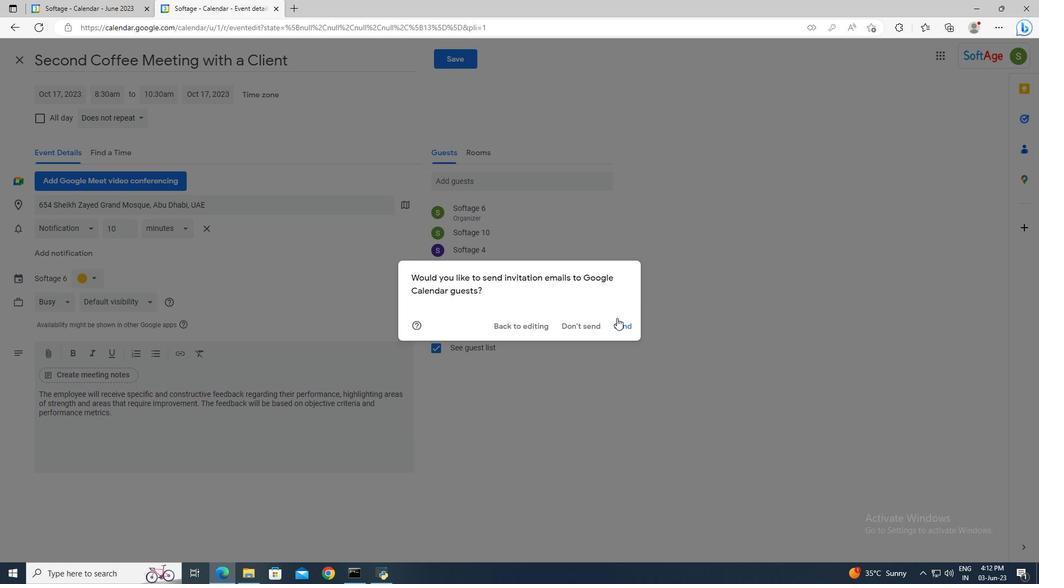
Action: Mouse pressed left at (620, 323)
Screenshot: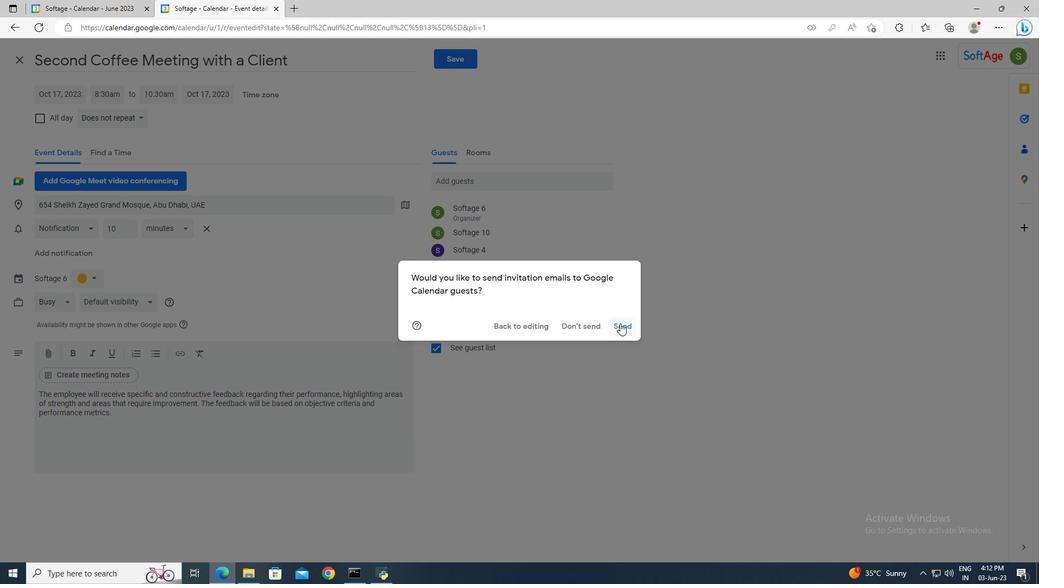 
